 Task: Look for products in the category "Beef" from the brand "Force Of Nature Meats".
Action: Mouse pressed left at (22, 76)
Screenshot: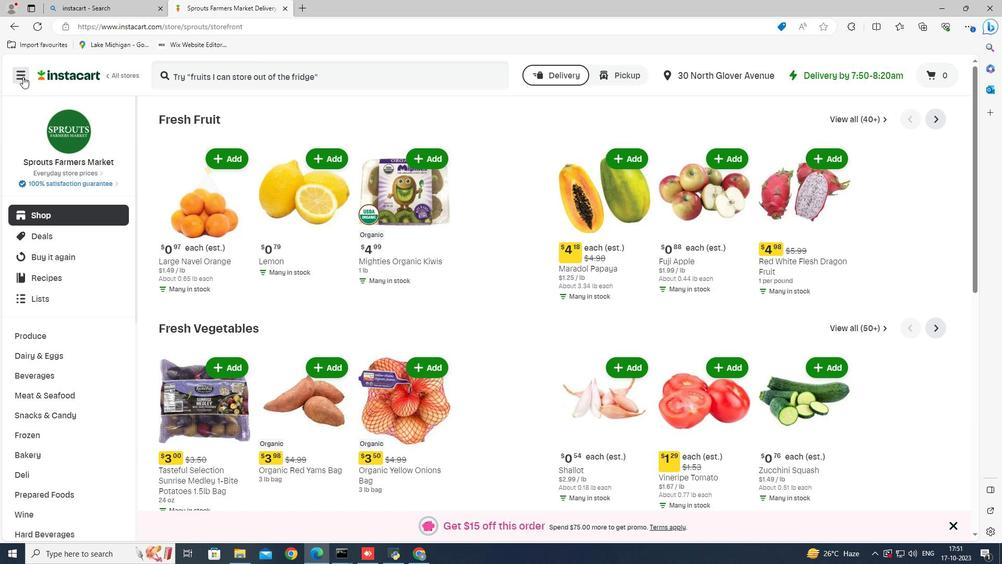 
Action: Mouse moved to (67, 286)
Screenshot: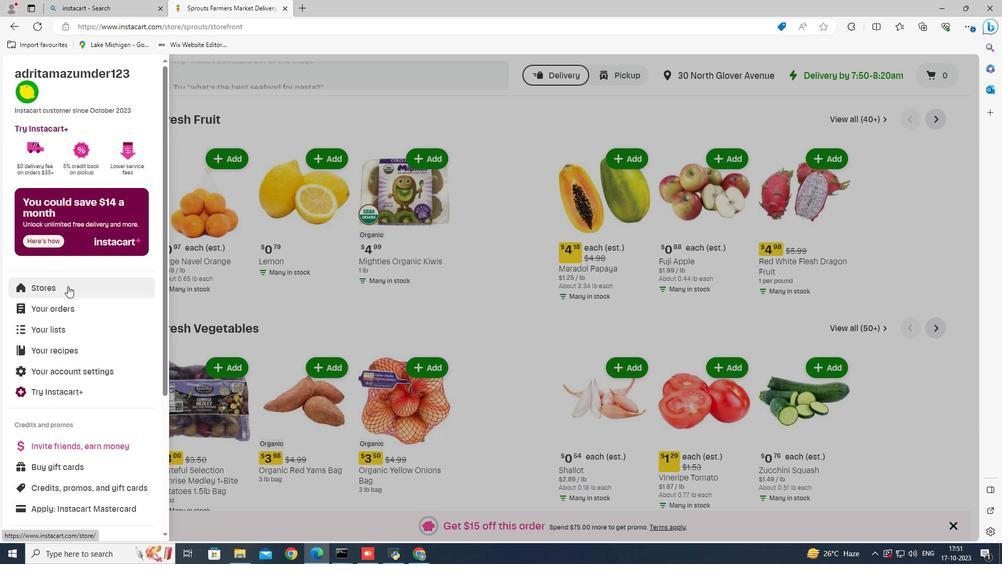 
Action: Mouse pressed left at (67, 286)
Screenshot: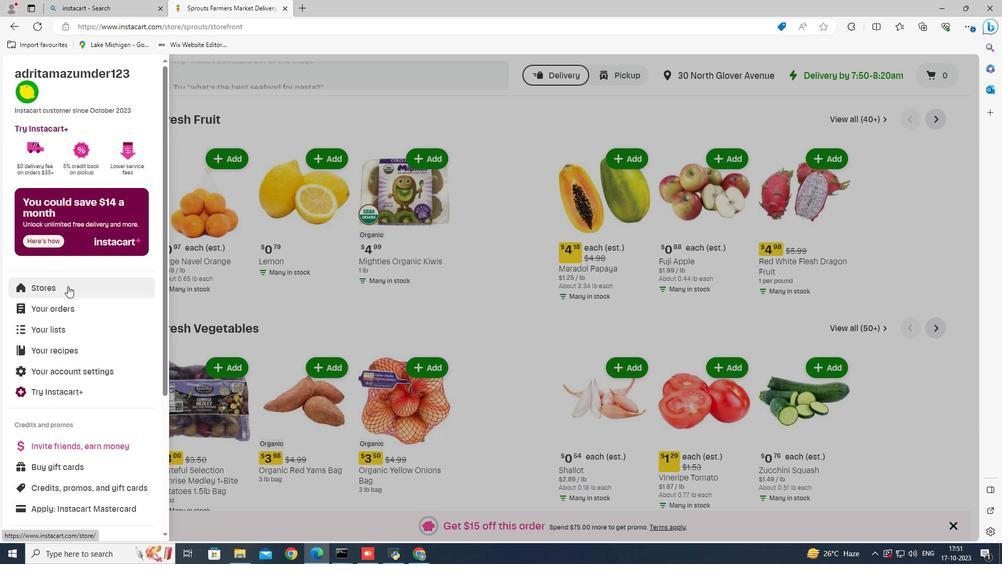 
Action: Mouse moved to (241, 118)
Screenshot: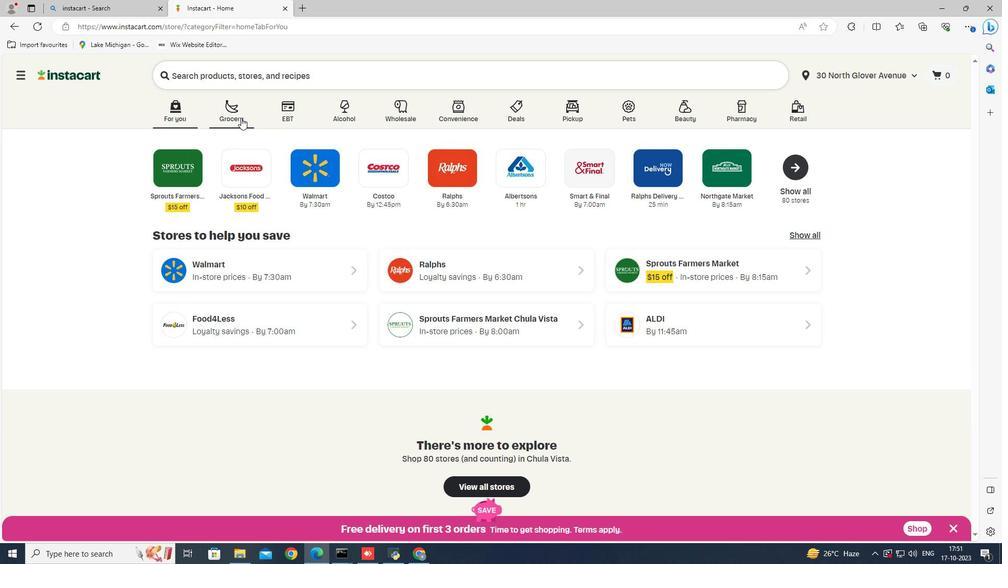 
Action: Mouse pressed left at (241, 118)
Screenshot: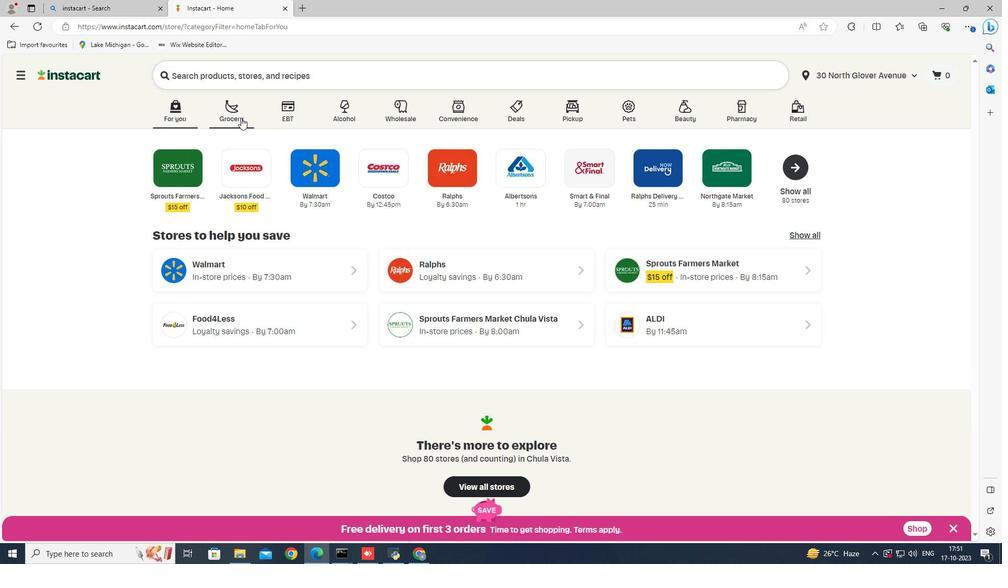 
Action: Mouse moved to (702, 228)
Screenshot: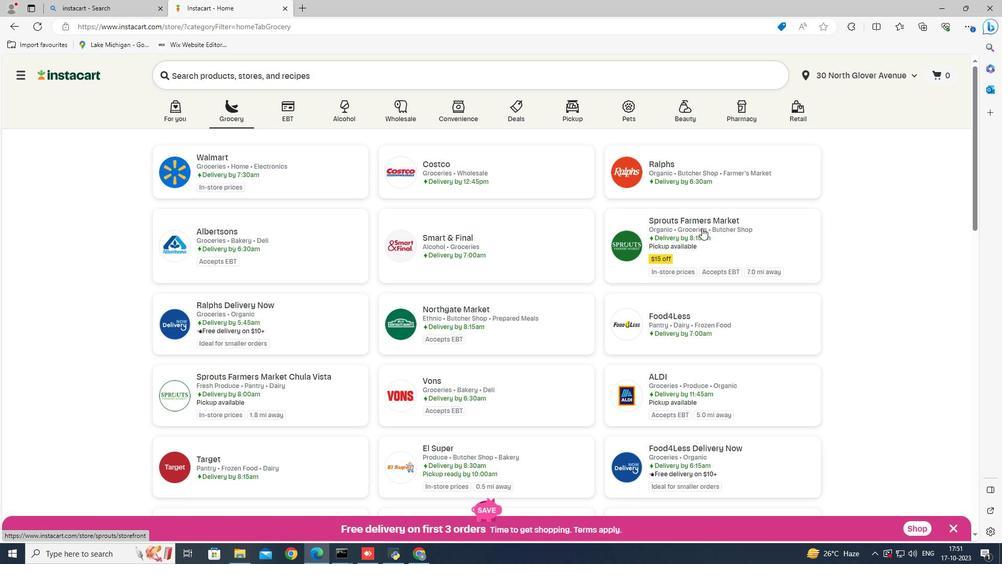 
Action: Mouse pressed left at (702, 228)
Screenshot: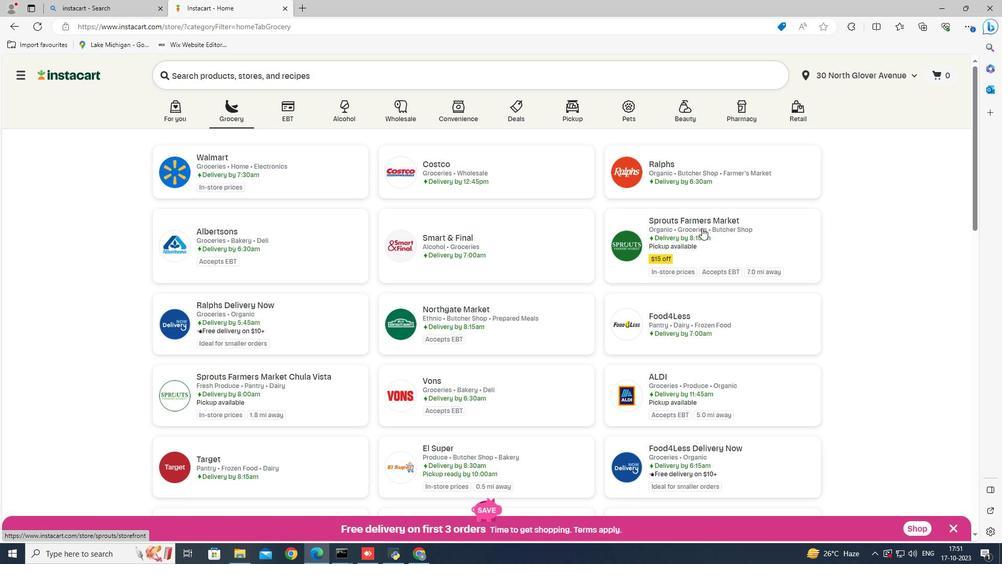 
Action: Mouse moved to (69, 395)
Screenshot: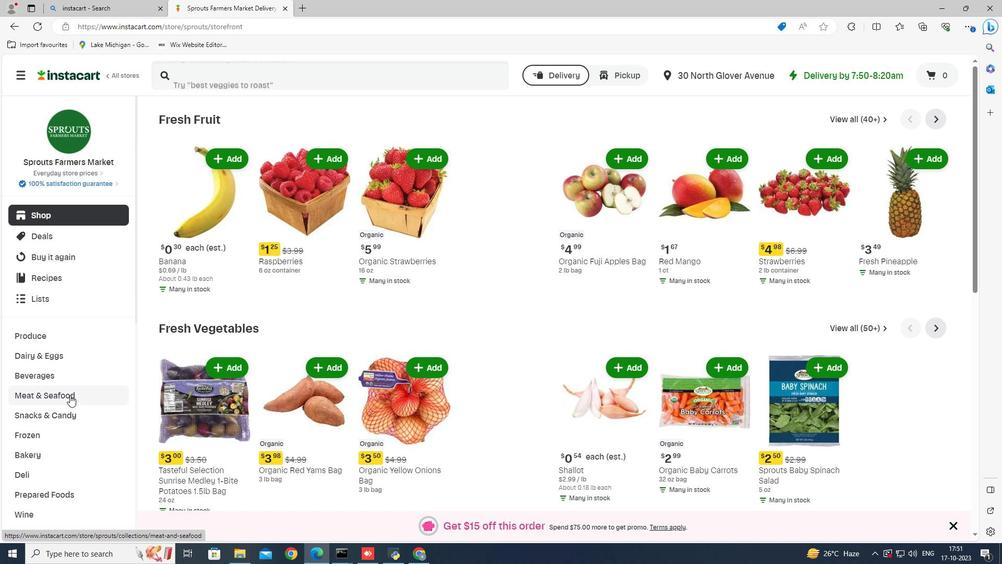 
Action: Mouse pressed left at (69, 395)
Screenshot: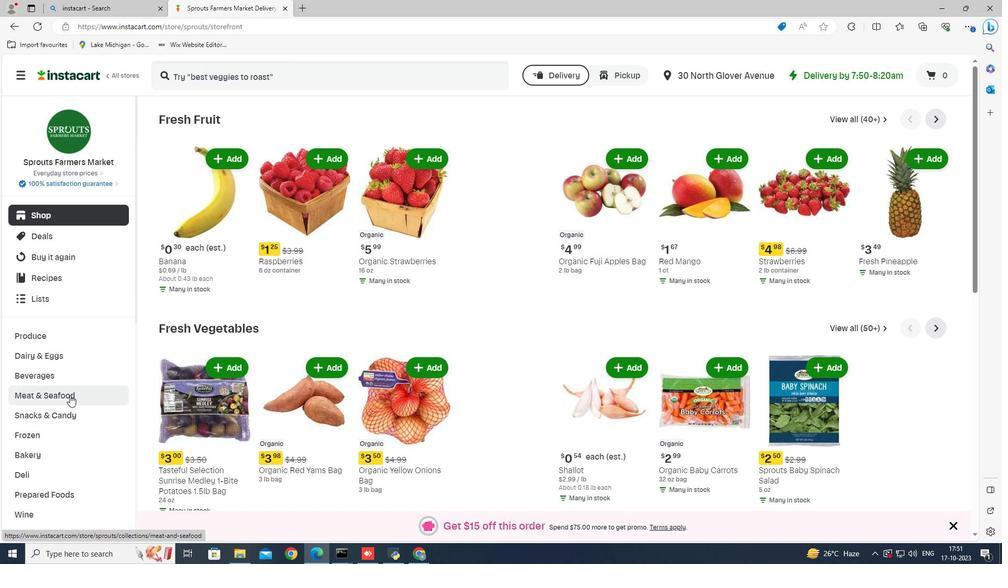 
Action: Mouse moved to (305, 143)
Screenshot: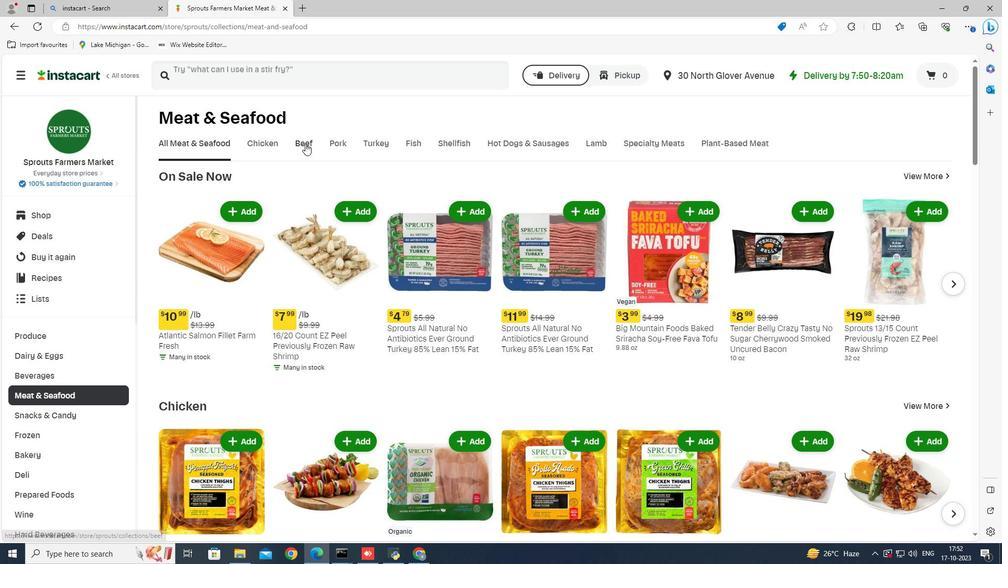
Action: Mouse pressed left at (305, 143)
Screenshot: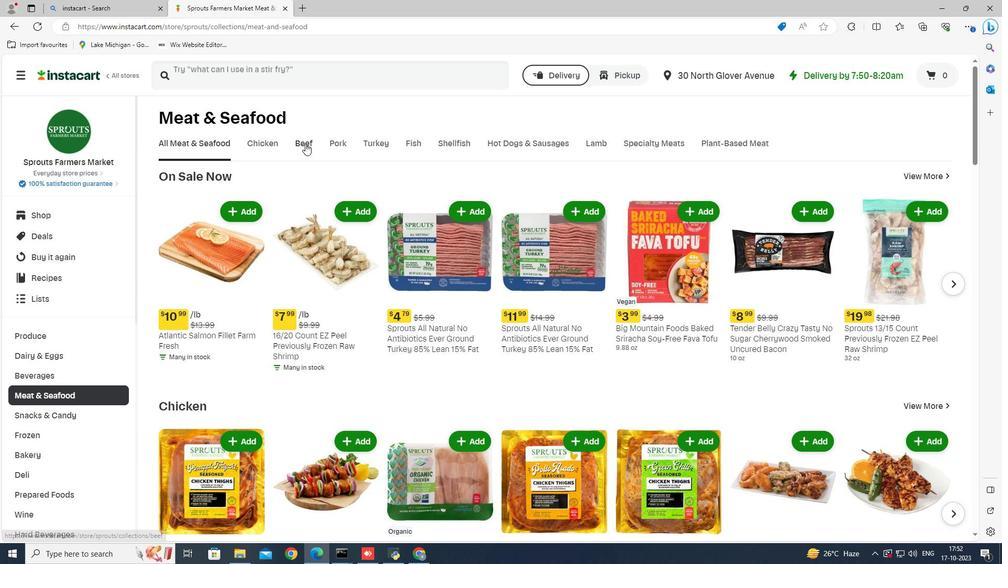 
Action: Mouse moved to (551, 186)
Screenshot: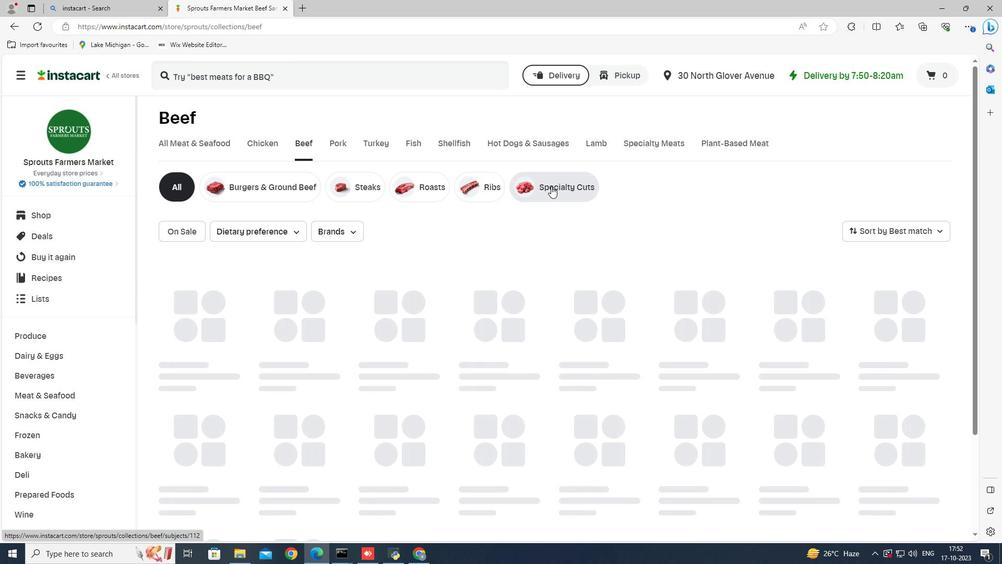 
Action: Mouse pressed left at (551, 186)
Screenshot: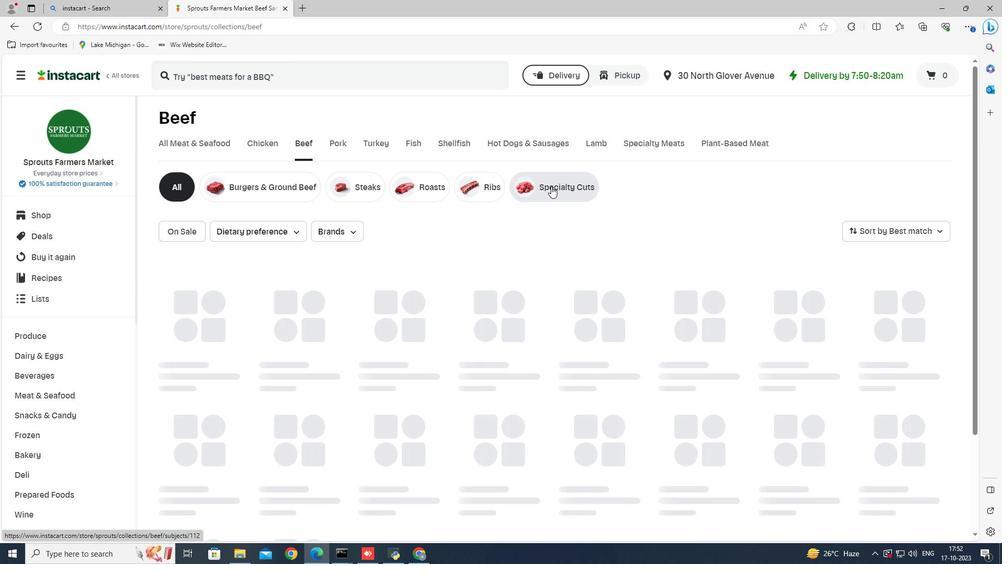 
Action: Mouse moved to (355, 234)
Screenshot: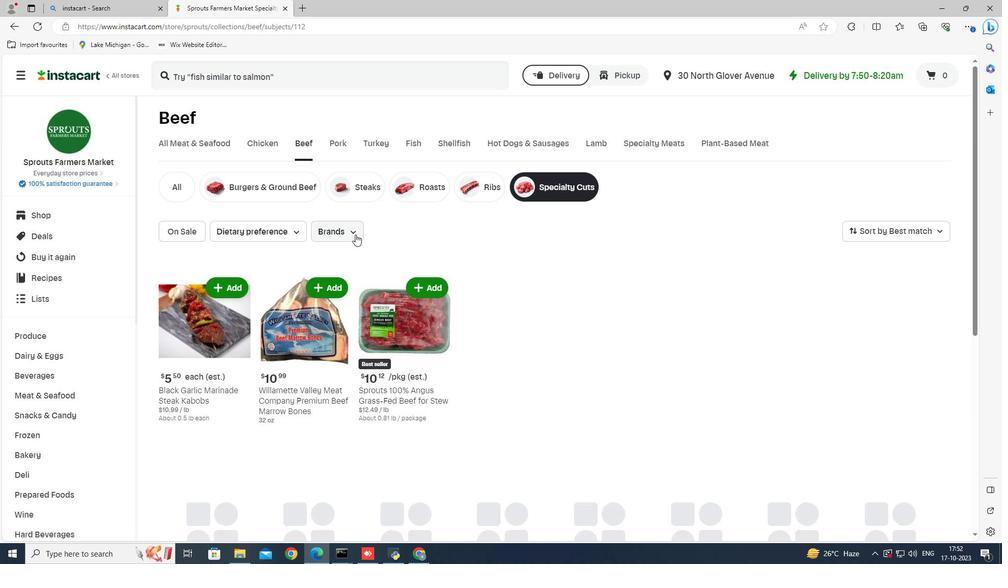 
Action: Mouse pressed left at (355, 234)
Screenshot: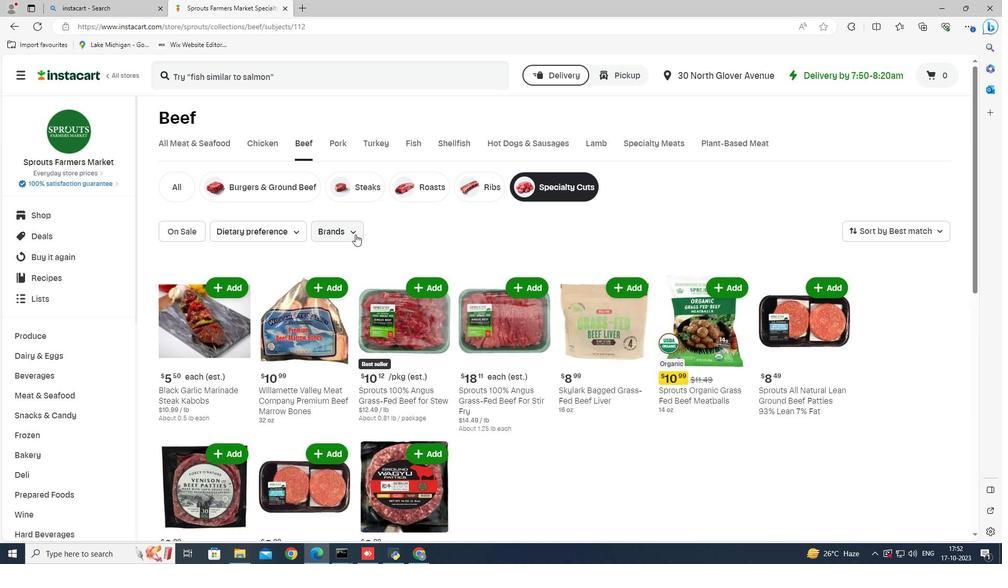 
Action: Mouse moved to (371, 348)
Screenshot: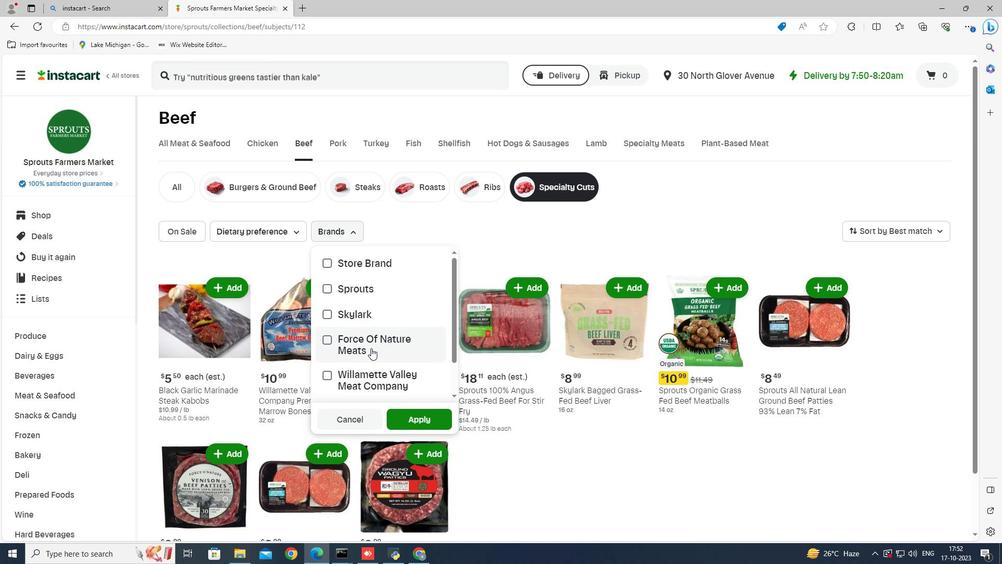 
Action: Mouse pressed left at (371, 348)
Screenshot: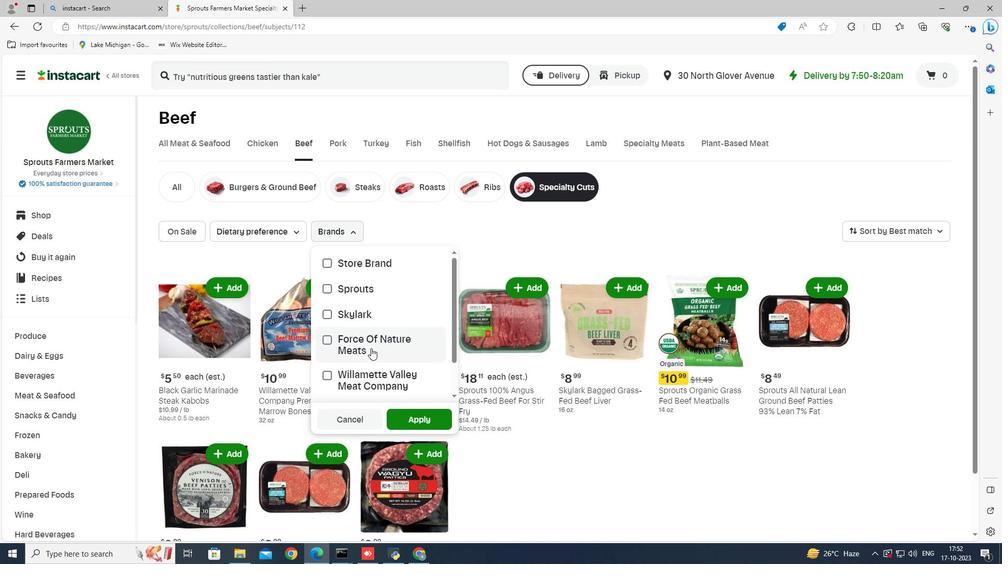 
Action: Mouse moved to (402, 419)
Screenshot: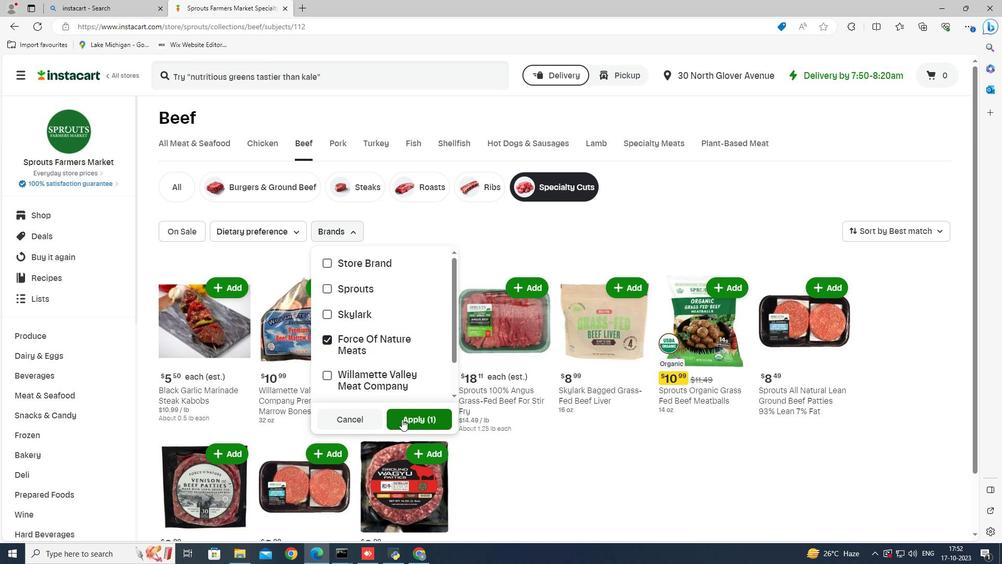 
Action: Mouse pressed left at (402, 419)
Screenshot: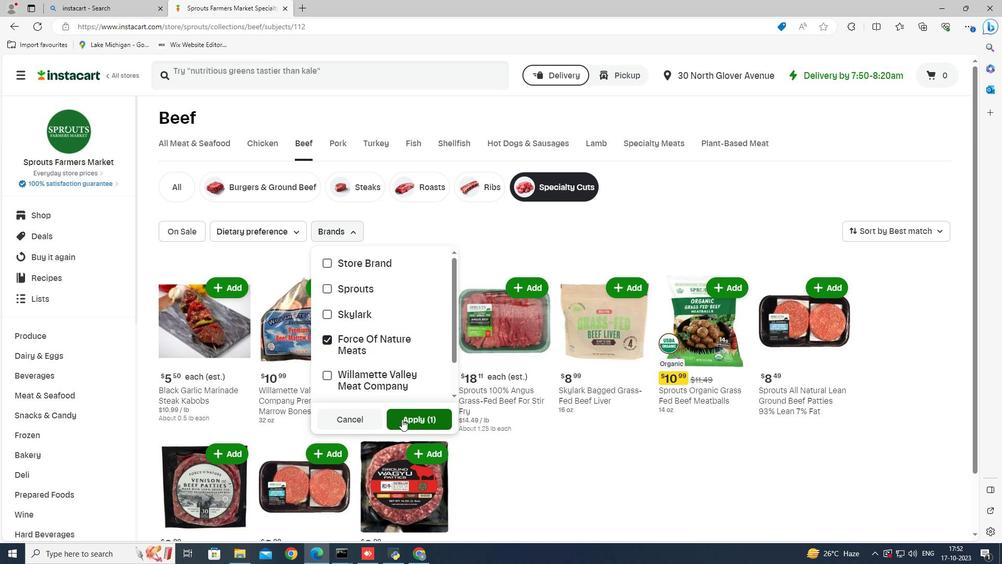 
Action: Mouse moved to (403, 418)
Screenshot: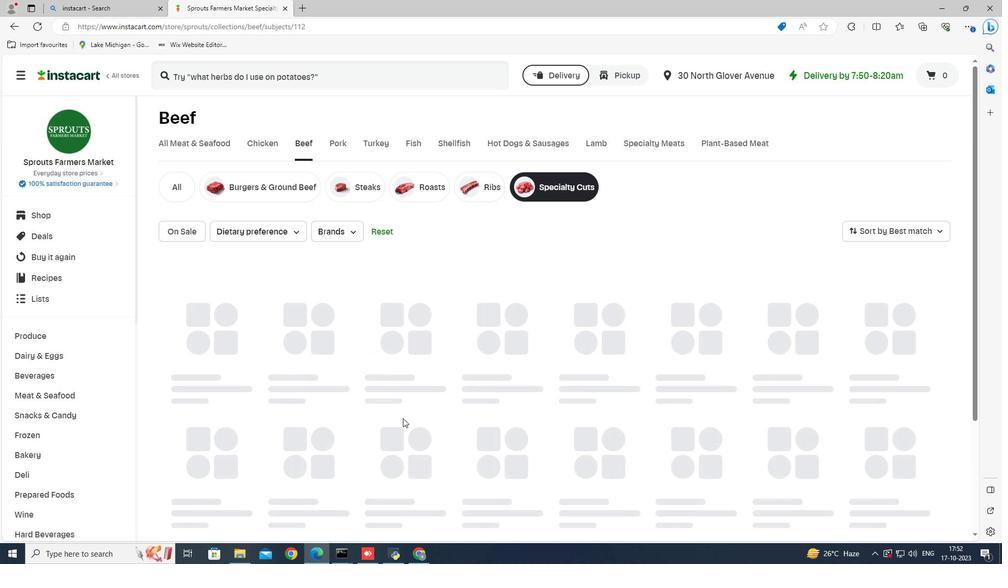 
